 Task: Assign in the project UniTech the issue 'Implement a new cloud-based project management system for a company with advanced task tracking and collaboration features' to the sprint 'Scope Safari'.
Action: Mouse moved to (908, 410)
Screenshot: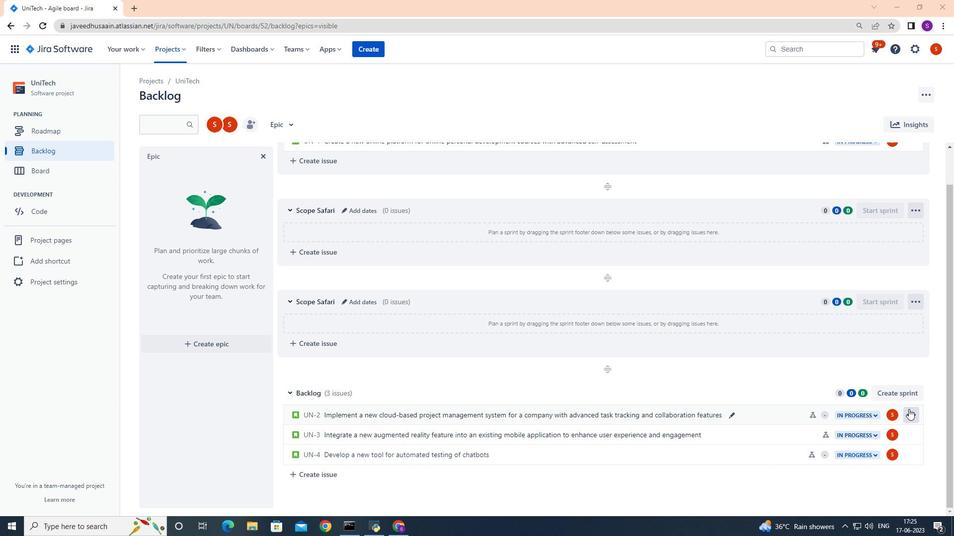 
Action: Mouse pressed left at (908, 410)
Screenshot: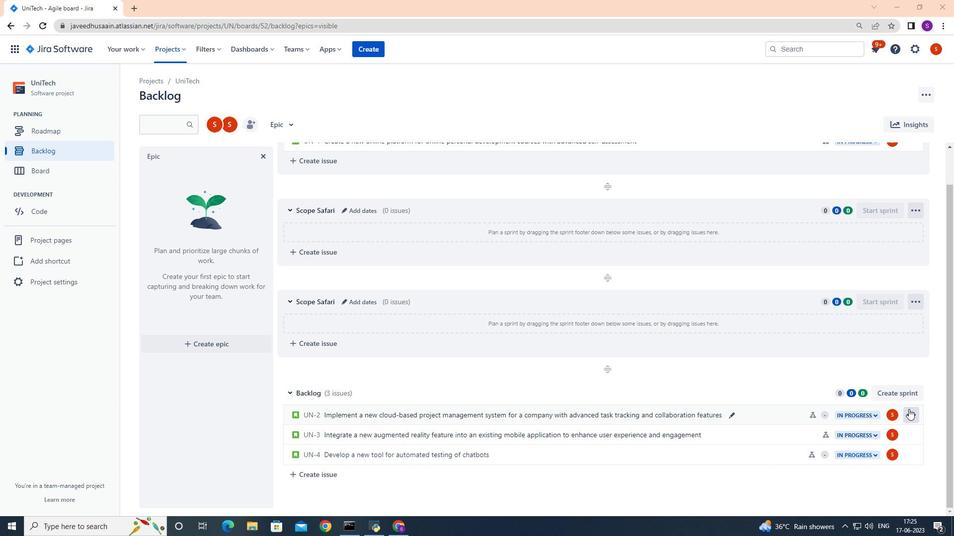 
Action: Mouse moved to (885, 346)
Screenshot: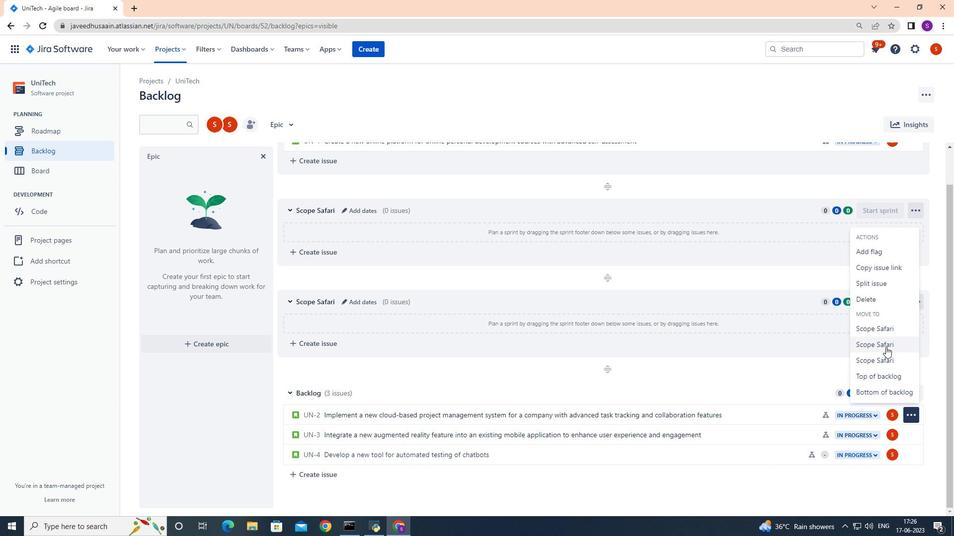 
Action: Mouse pressed left at (885, 346)
Screenshot: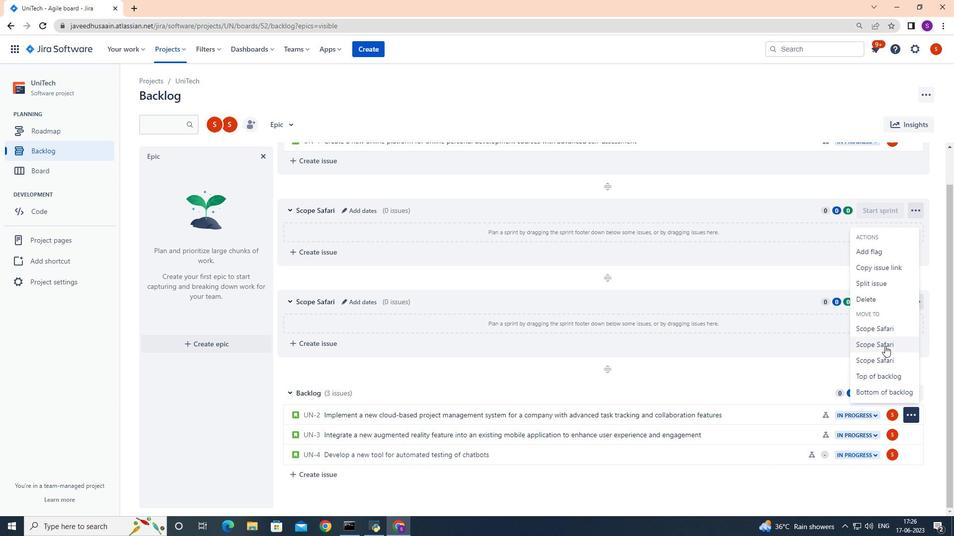 
Action: Mouse moved to (290, 480)
Screenshot: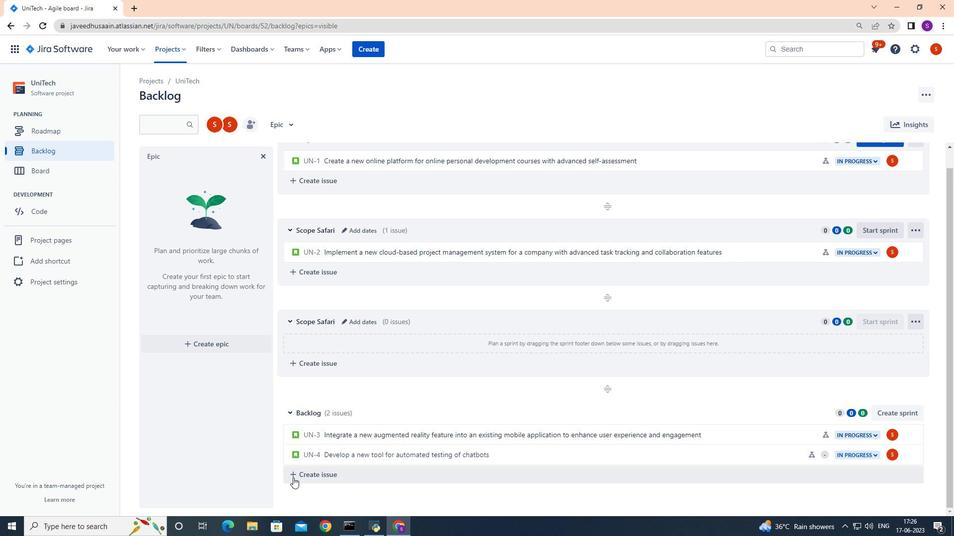 
